 Task: Show more about the house rules of home in Telluride, Colorado, United States.
Action: Mouse moved to (314, 121)
Screenshot: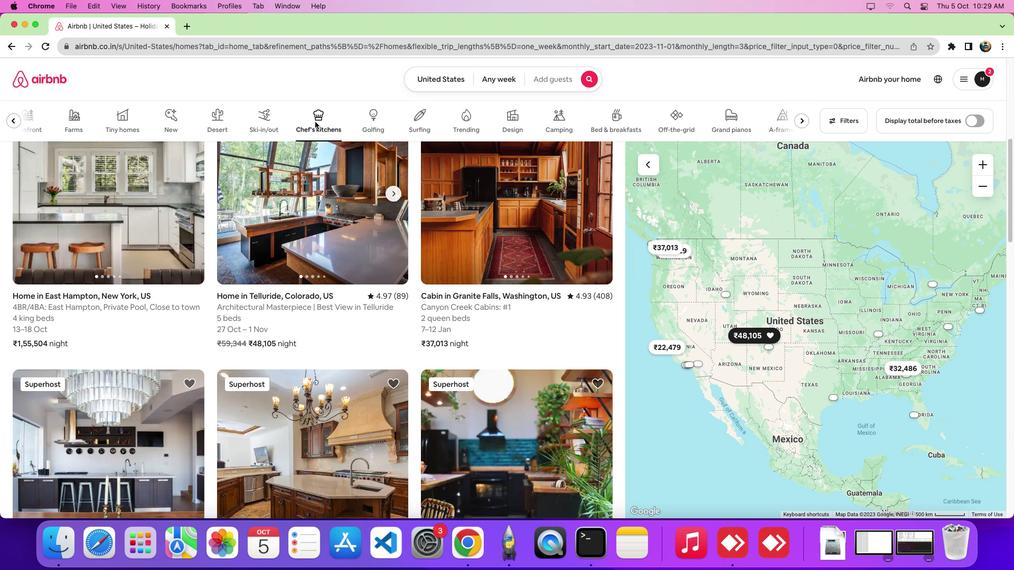 
Action: Mouse pressed left at (314, 121)
Screenshot: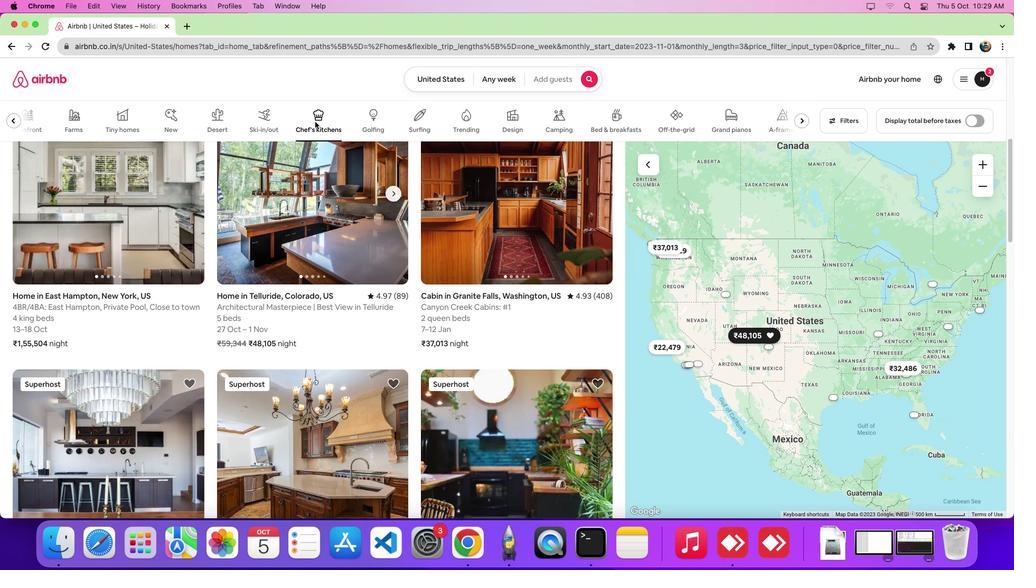 
Action: Mouse moved to (312, 227)
Screenshot: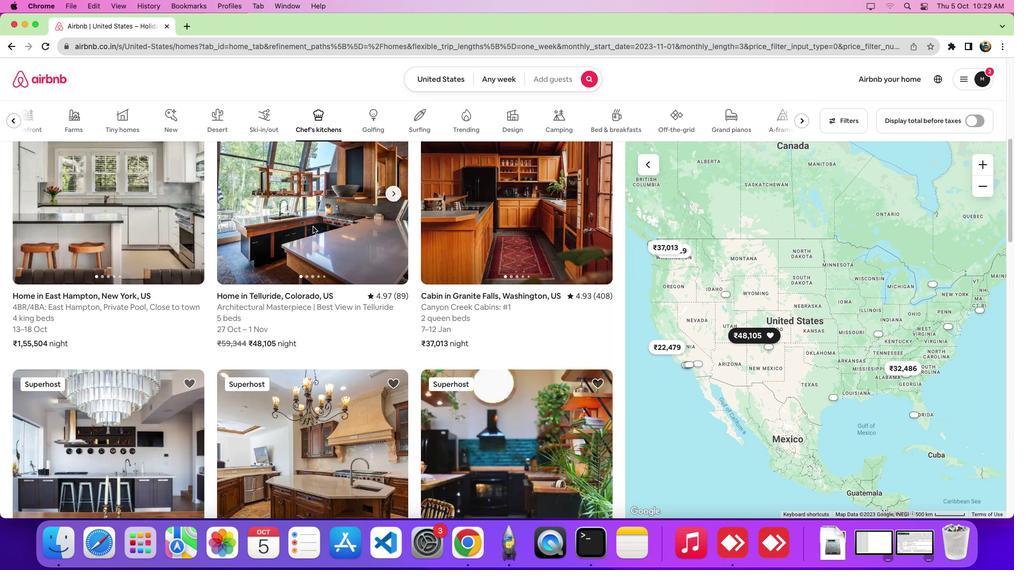 
Action: Mouse pressed left at (312, 227)
Screenshot: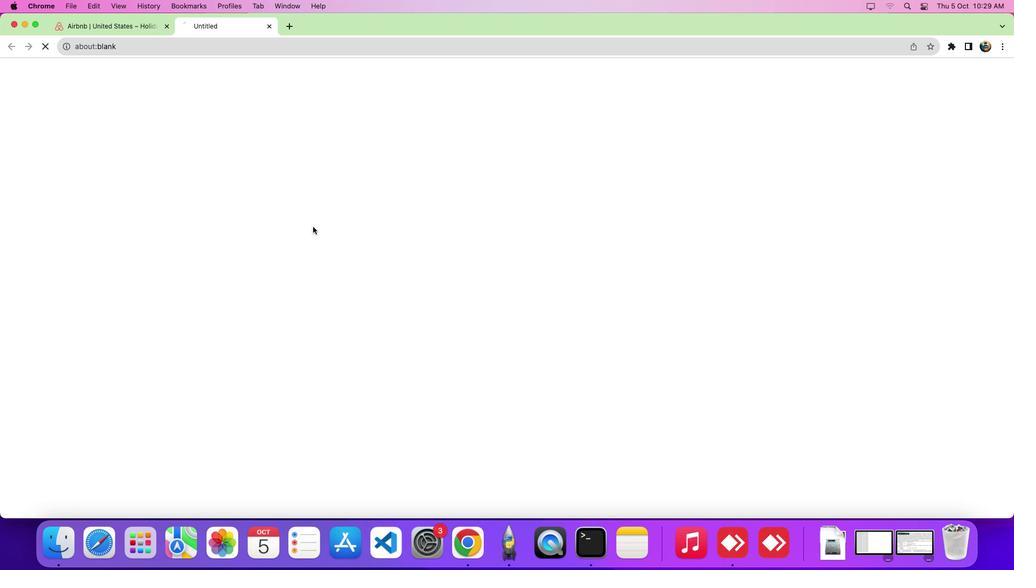 
Action: Mouse moved to (345, 240)
Screenshot: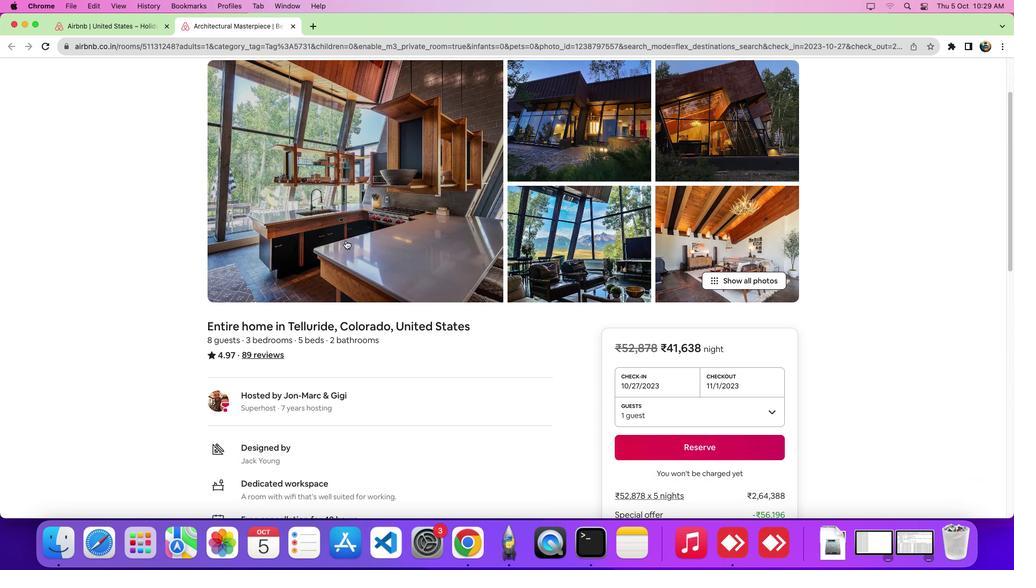 
Action: Mouse scrolled (345, 240) with delta (0, 0)
Screenshot: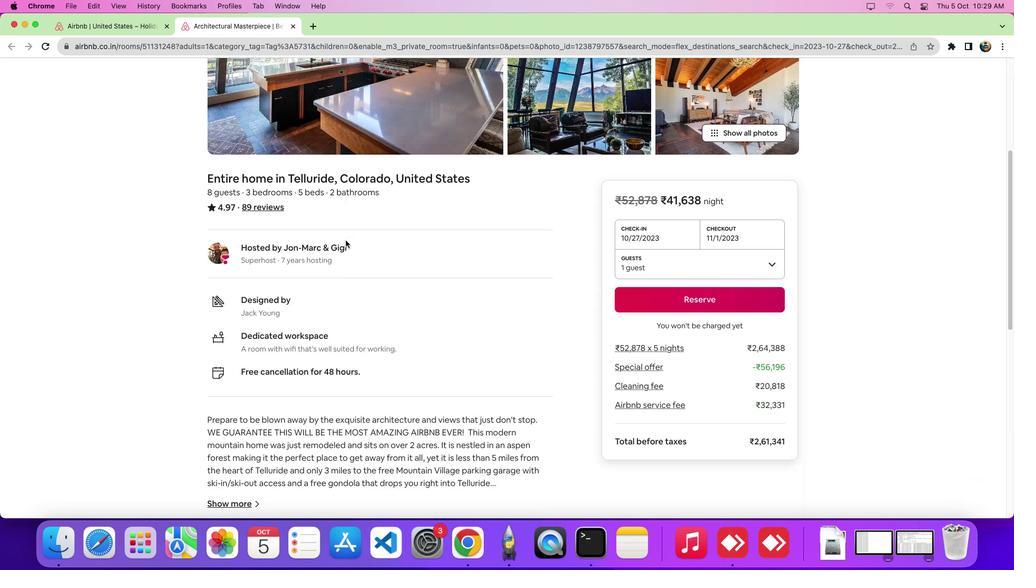 
Action: Mouse scrolled (345, 240) with delta (0, 0)
Screenshot: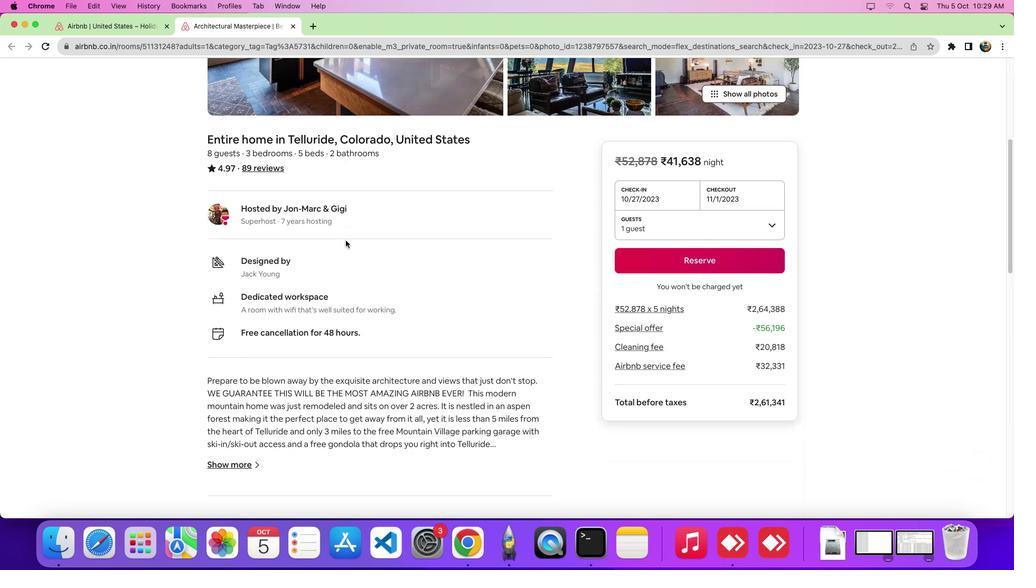 
Action: Mouse scrolled (345, 240) with delta (0, -2)
Screenshot: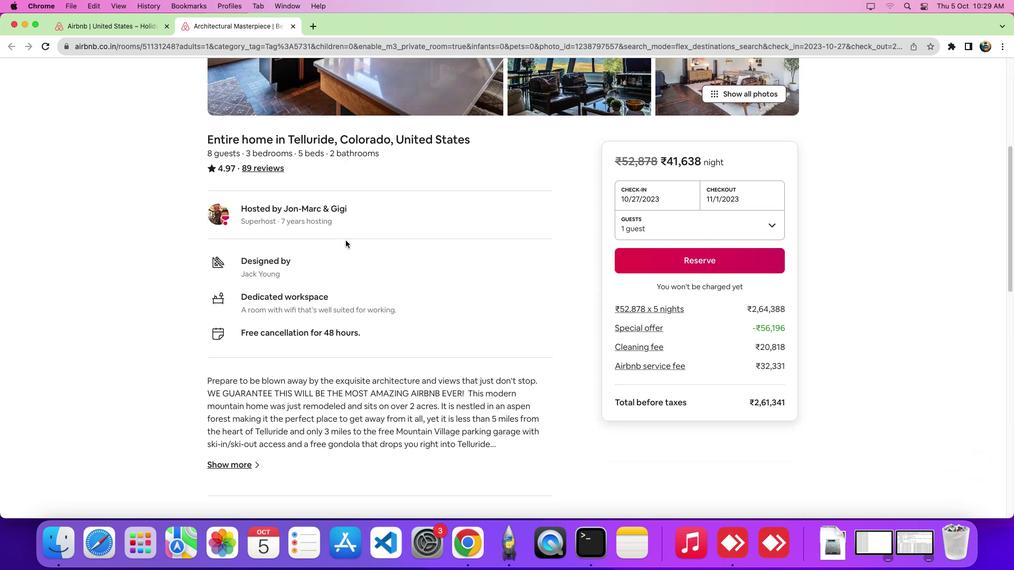 
Action: Mouse scrolled (345, 240) with delta (0, -2)
Screenshot: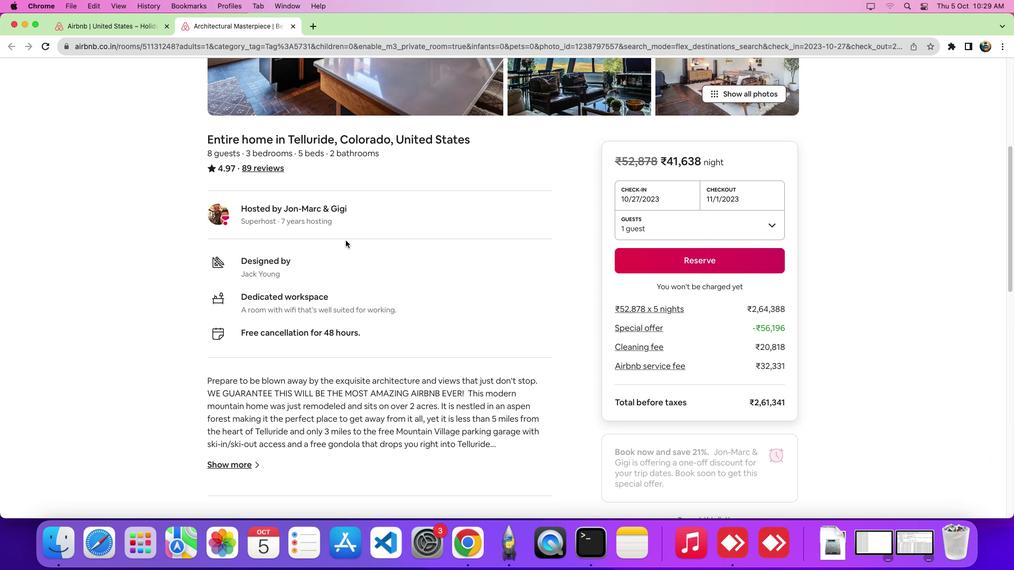 
Action: Mouse moved to (346, 240)
Screenshot: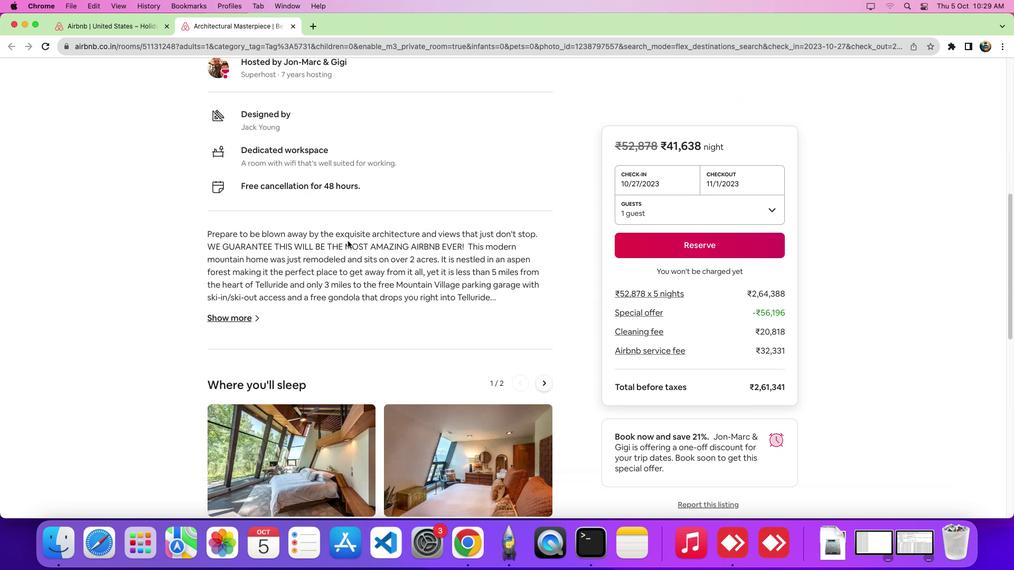 
Action: Mouse scrolled (346, 240) with delta (0, 0)
Screenshot: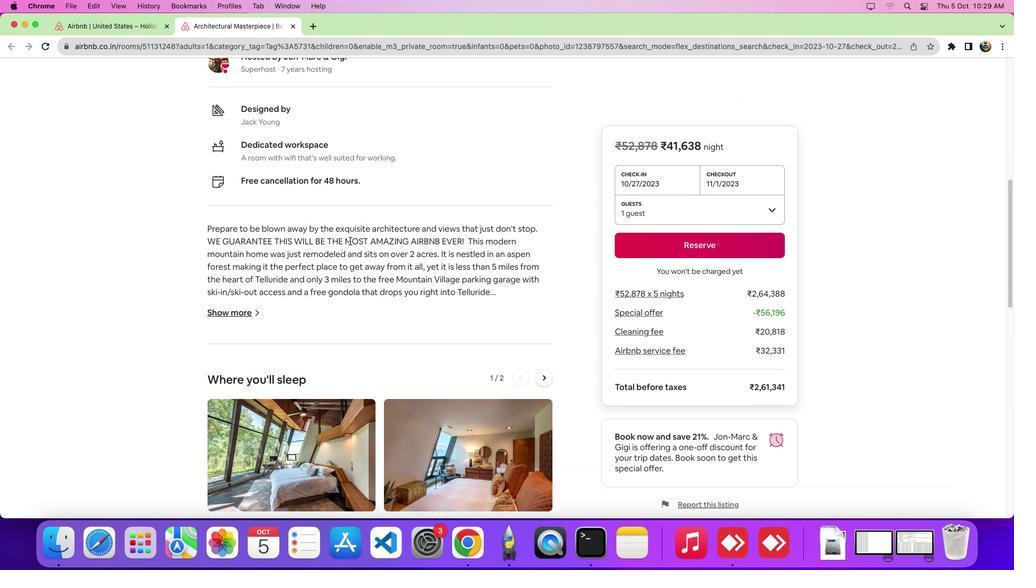 
Action: Mouse scrolled (346, 240) with delta (0, 0)
Screenshot: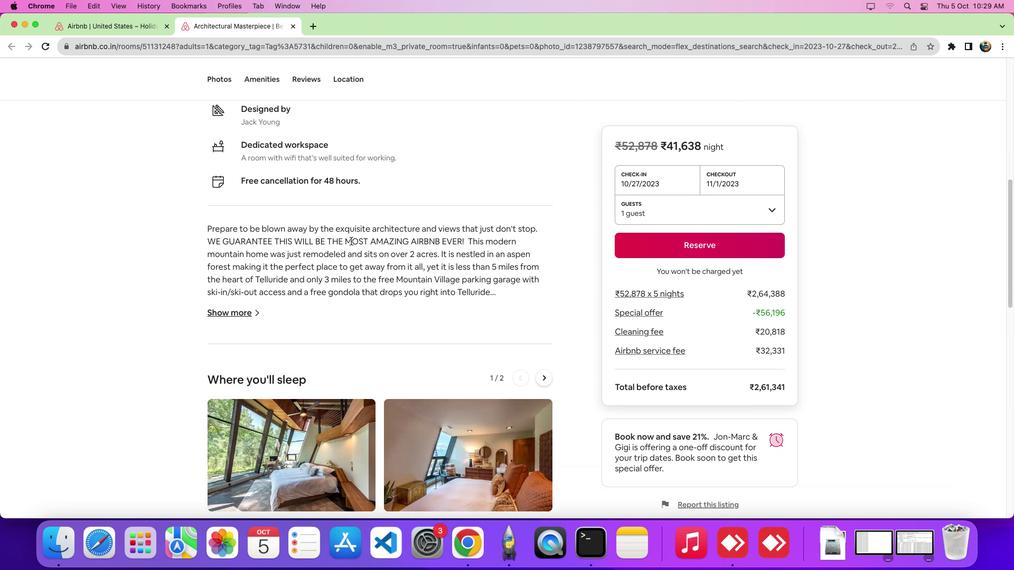 
Action: Mouse scrolled (346, 240) with delta (0, -2)
Screenshot: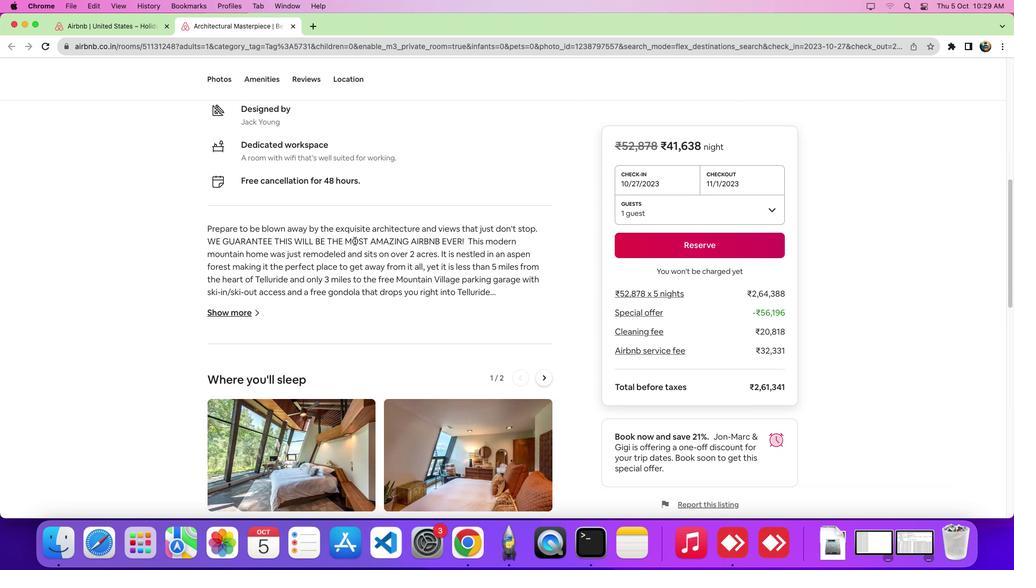 
Action: Mouse moved to (355, 240)
Screenshot: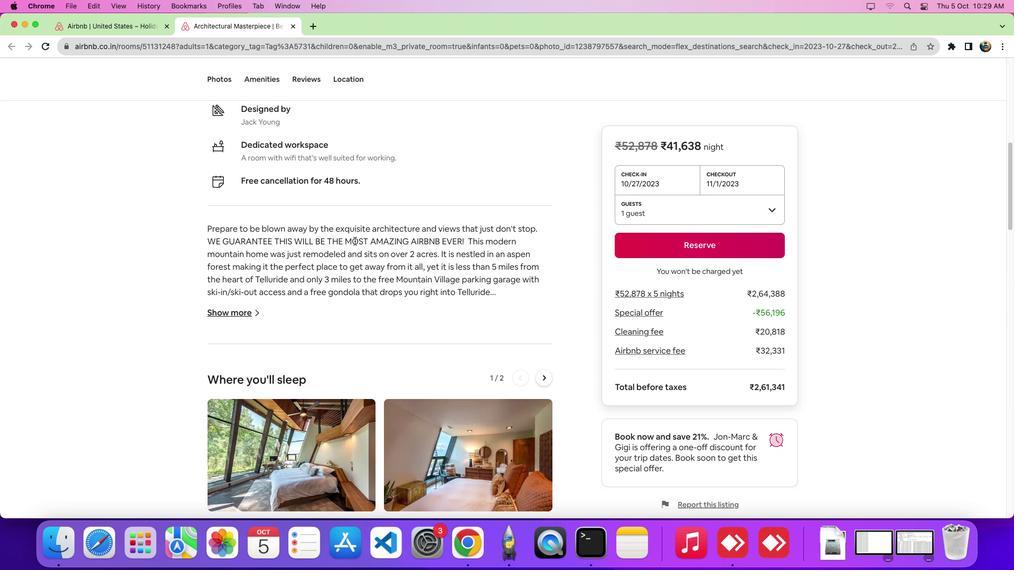 
Action: Mouse scrolled (355, 240) with delta (0, 0)
Screenshot: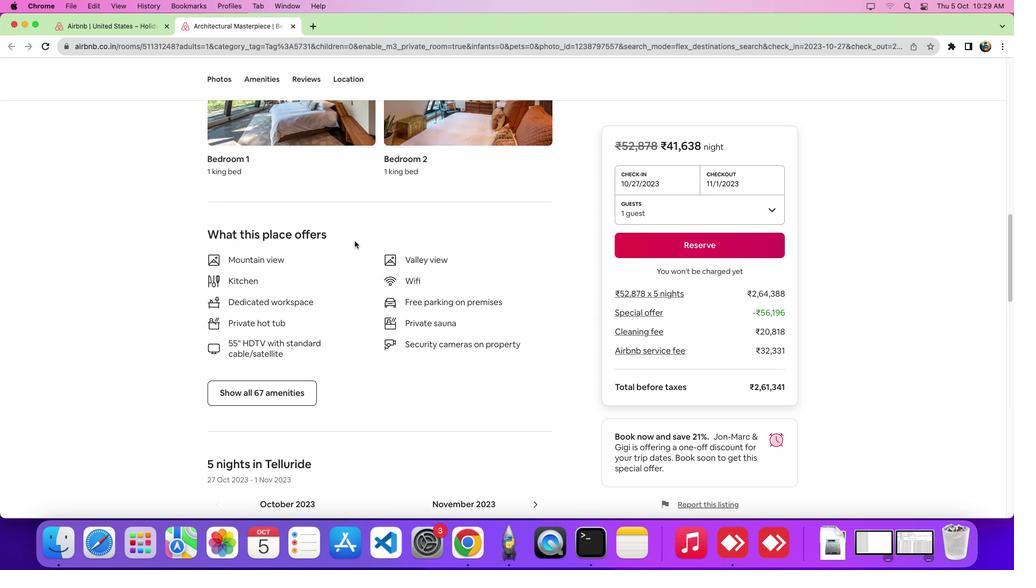 
Action: Mouse scrolled (355, 240) with delta (0, 0)
Screenshot: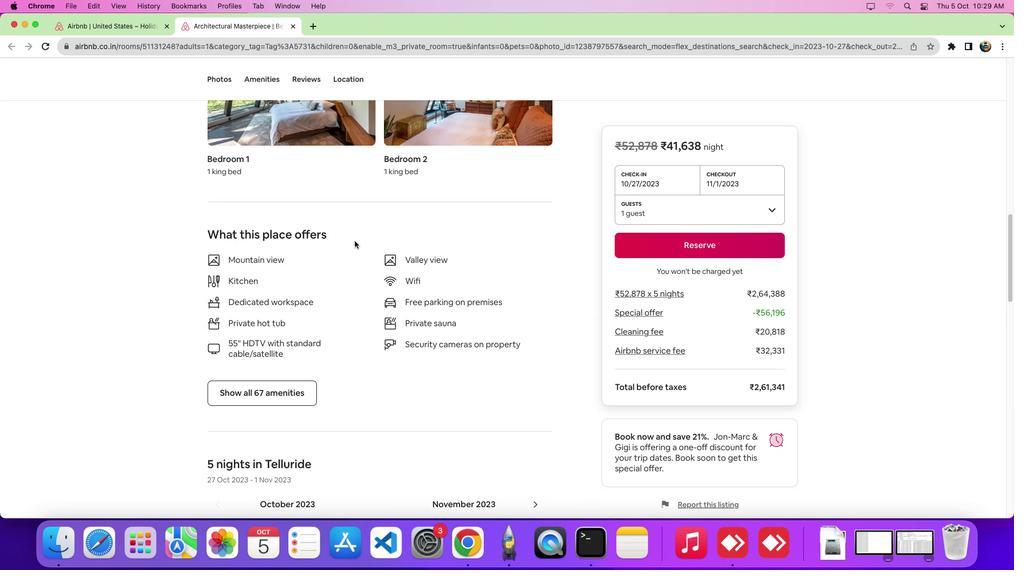 
Action: Mouse scrolled (355, 240) with delta (0, -3)
Screenshot: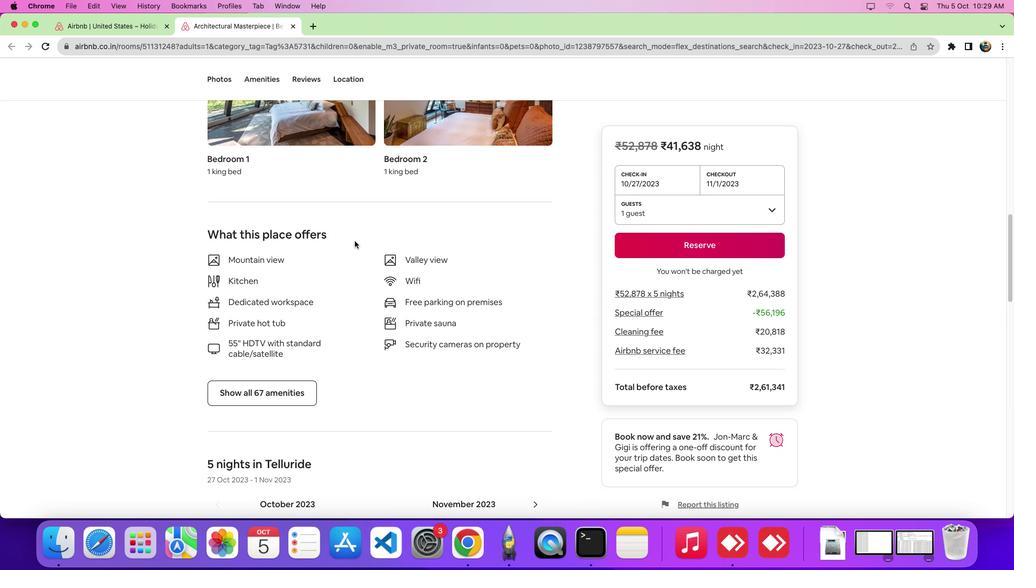 
Action: Mouse scrolled (355, 240) with delta (0, -4)
Screenshot: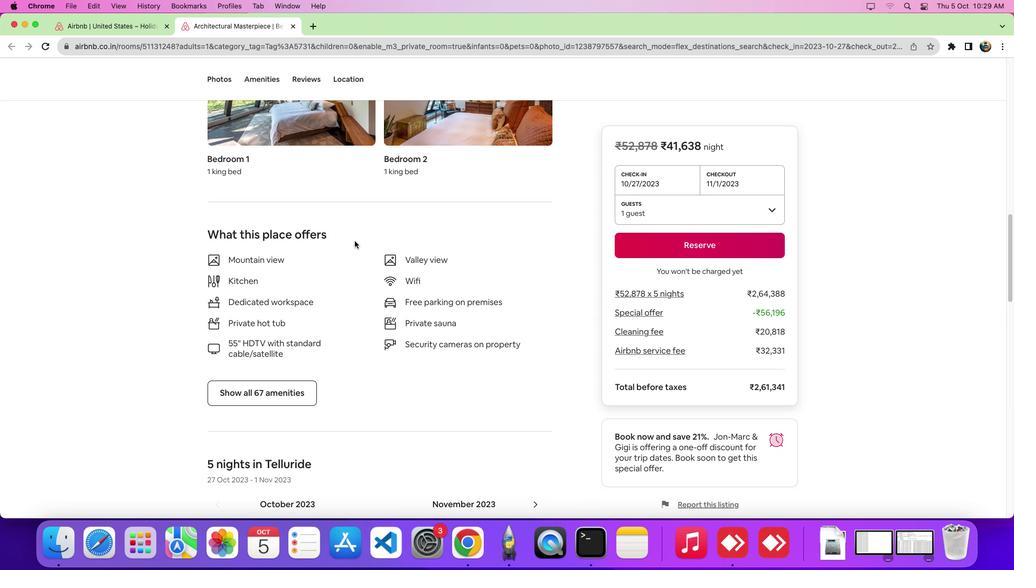 
Action: Mouse scrolled (355, 240) with delta (0, 0)
Screenshot: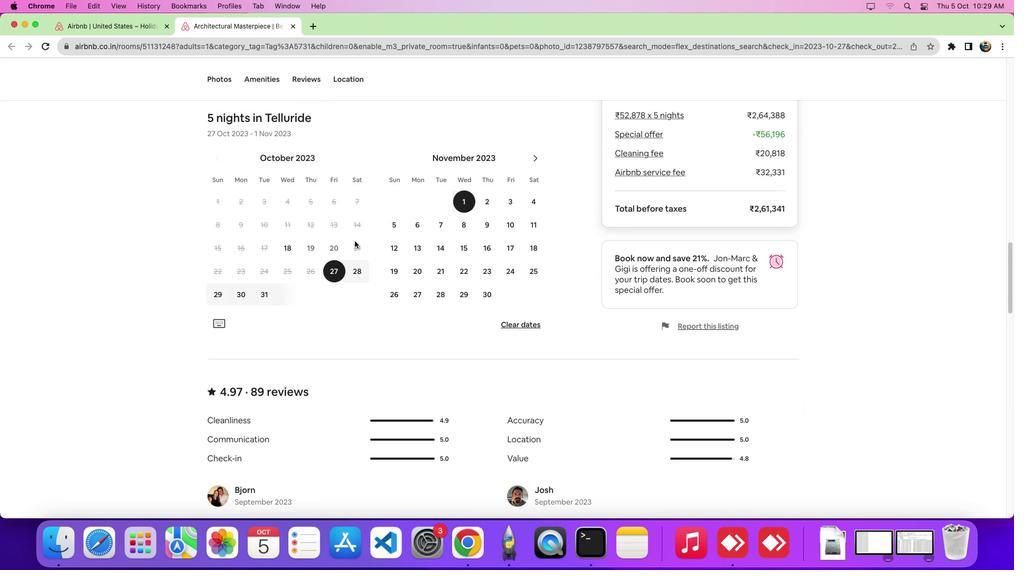 
Action: Mouse scrolled (355, 240) with delta (0, 0)
Screenshot: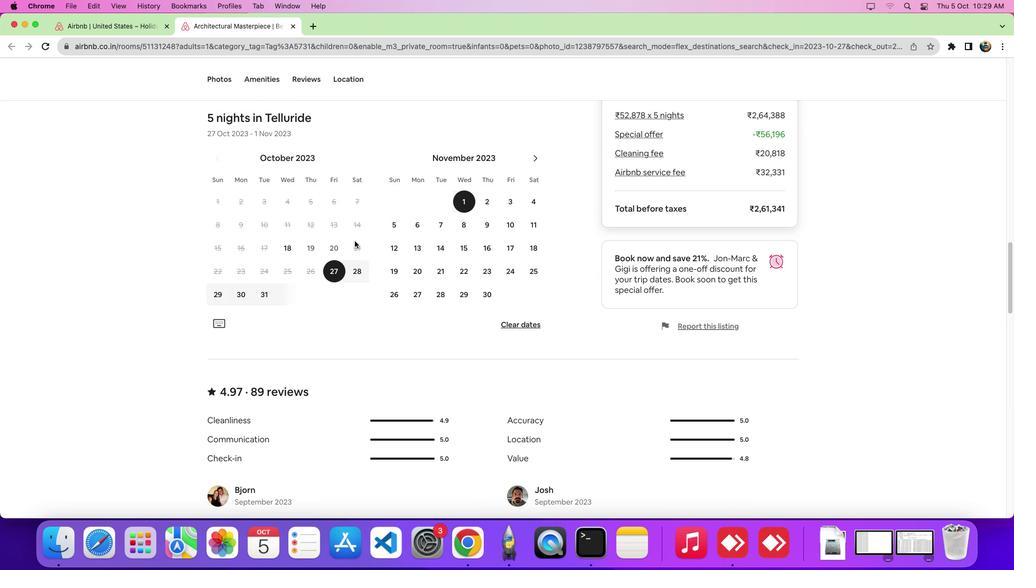 
Action: Mouse scrolled (355, 240) with delta (0, -3)
Screenshot: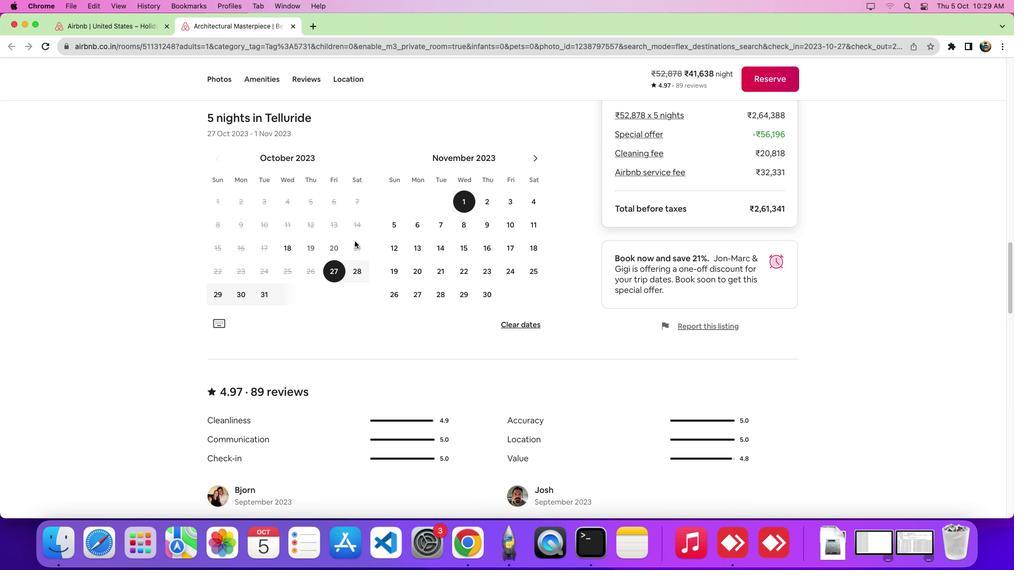 
Action: Mouse scrolled (355, 240) with delta (0, -4)
Screenshot: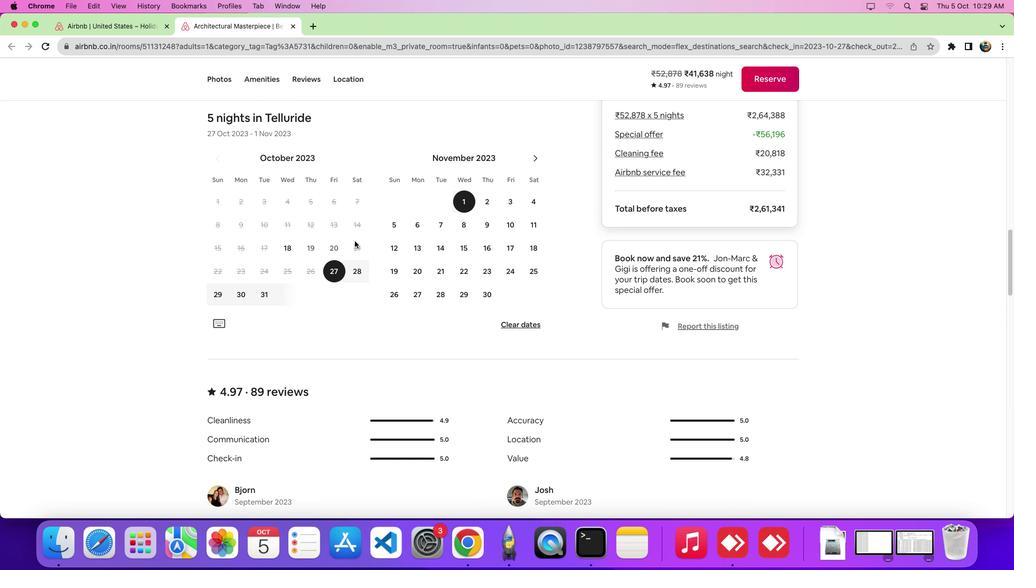 
Action: Mouse scrolled (355, 240) with delta (0, 0)
Screenshot: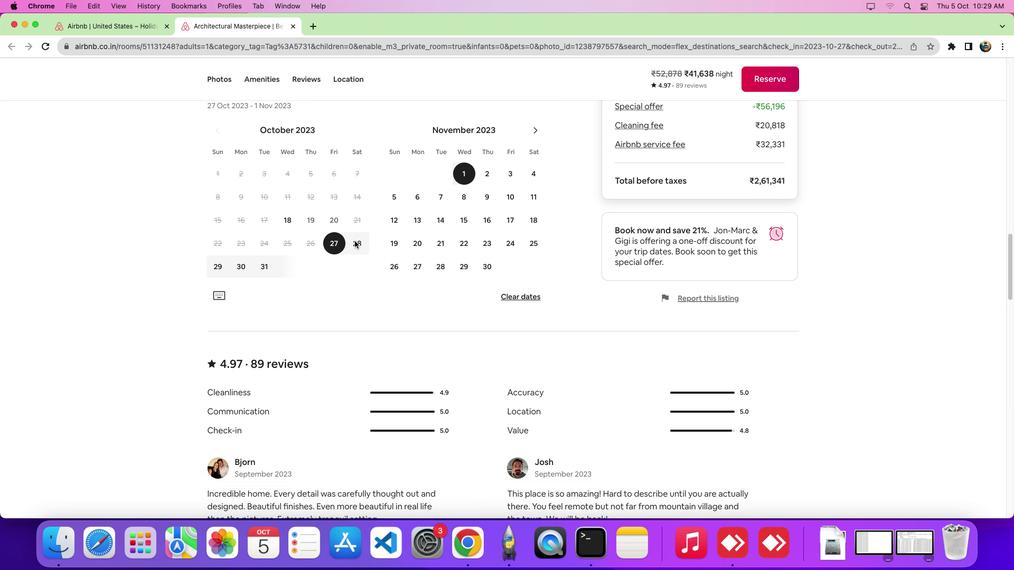 
Action: Mouse scrolled (355, 240) with delta (0, 0)
Screenshot: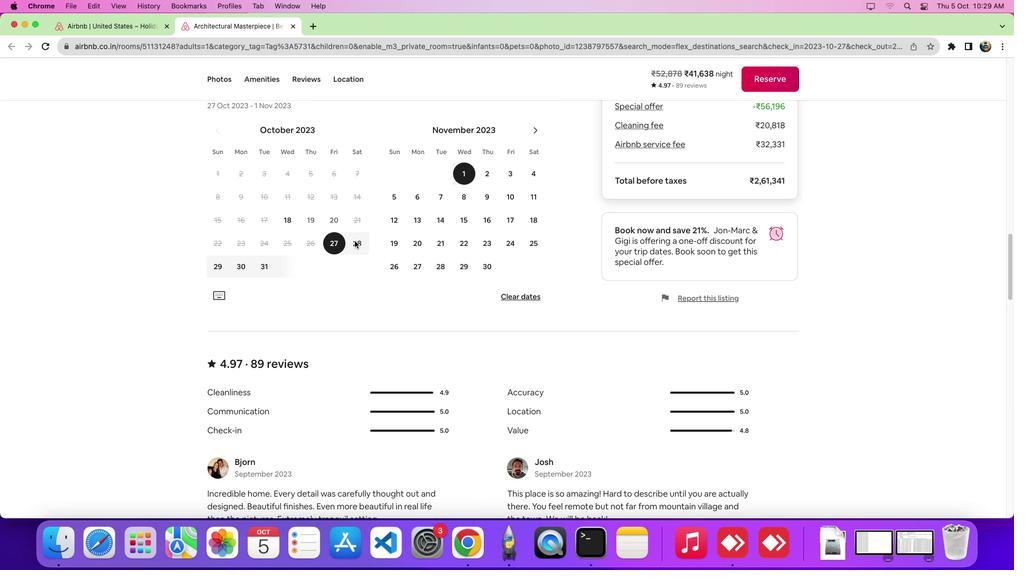 
Action: Mouse scrolled (355, 240) with delta (0, 0)
Screenshot: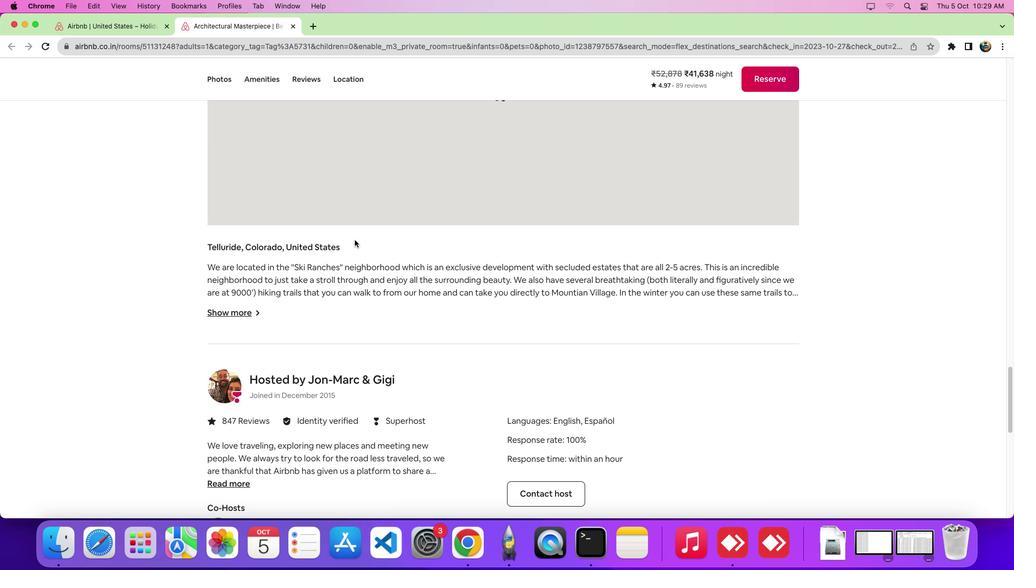 
Action: Mouse scrolled (355, 240) with delta (0, -1)
Screenshot: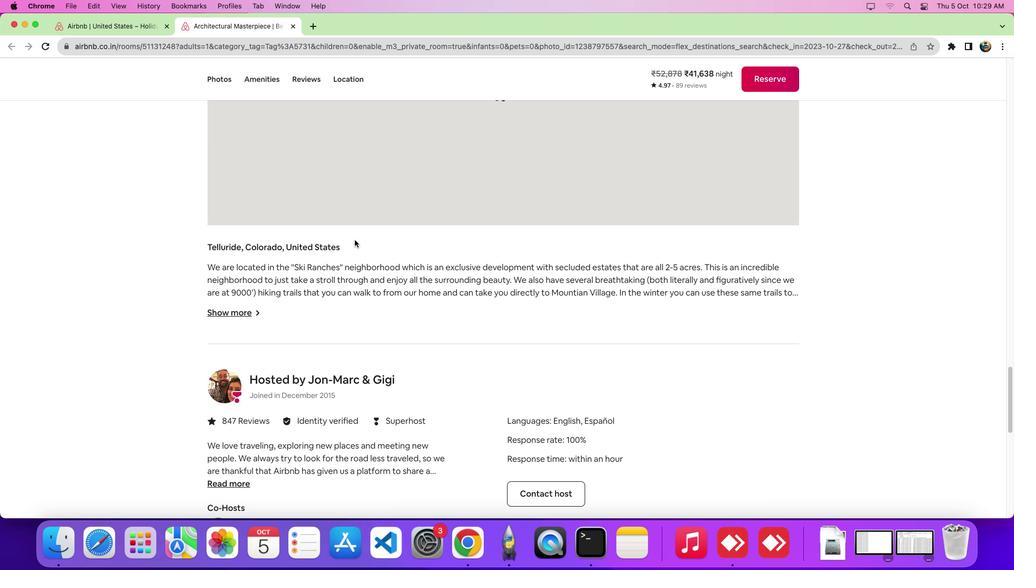 
Action: Mouse scrolled (355, 240) with delta (0, -4)
Screenshot: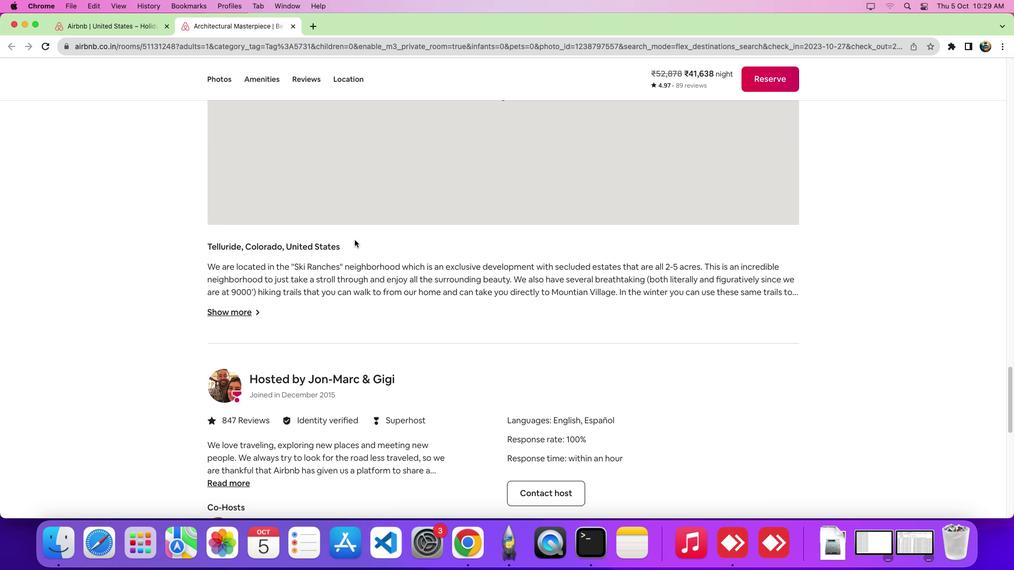 
Action: Mouse scrolled (355, 240) with delta (0, -7)
Screenshot: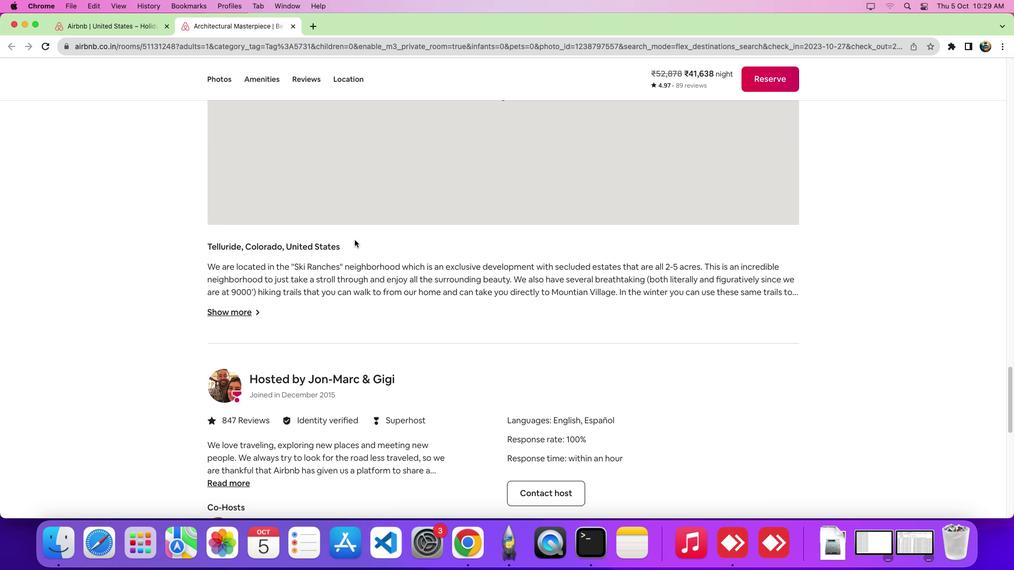 
Action: Mouse scrolled (355, 240) with delta (0, -7)
Screenshot: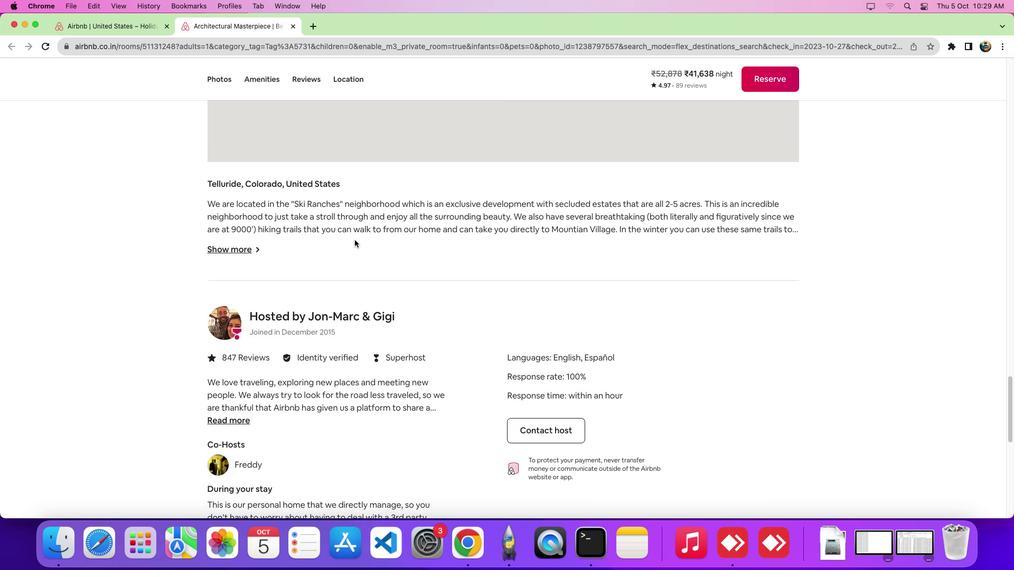 
Action: Mouse moved to (355, 240)
Screenshot: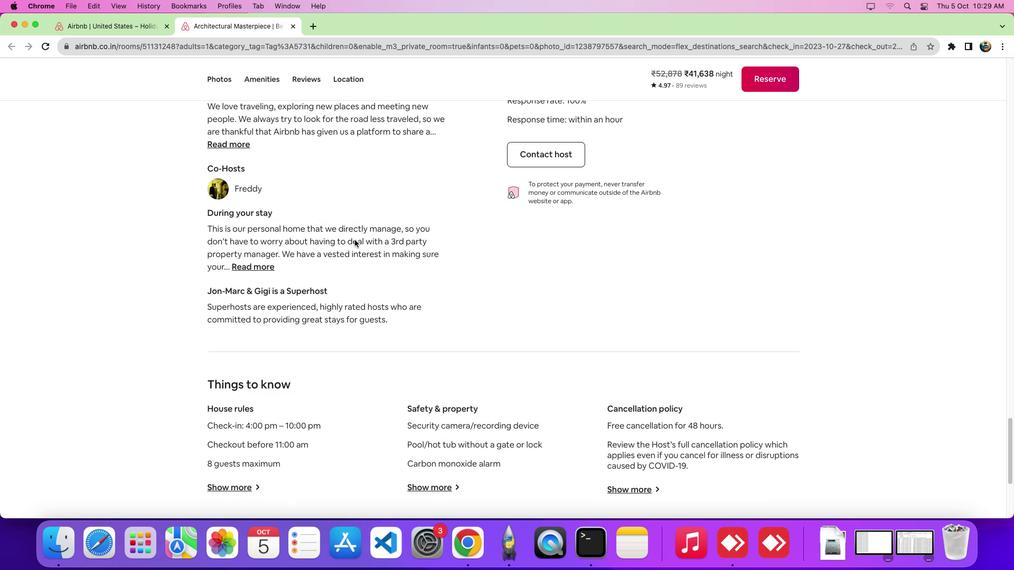 
Action: Mouse scrolled (355, 240) with delta (0, 0)
Screenshot: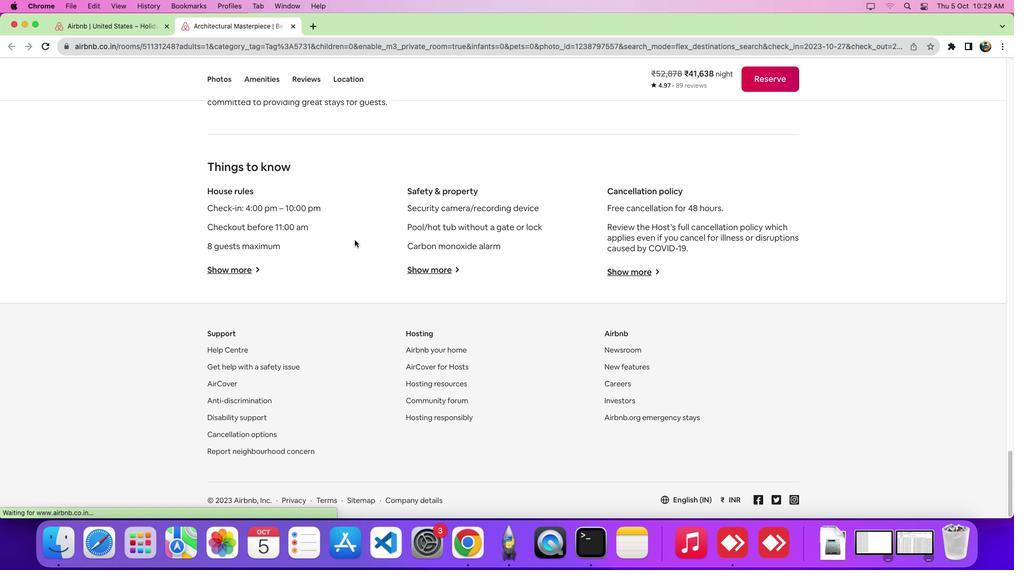 
Action: Mouse scrolled (355, 240) with delta (0, -1)
Screenshot: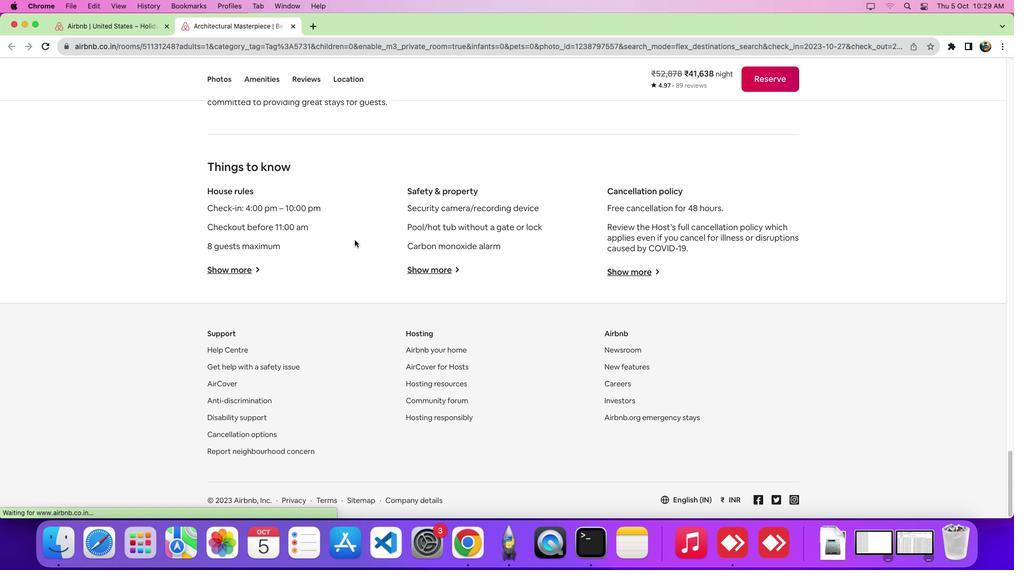 
Action: Mouse scrolled (355, 240) with delta (0, -5)
Screenshot: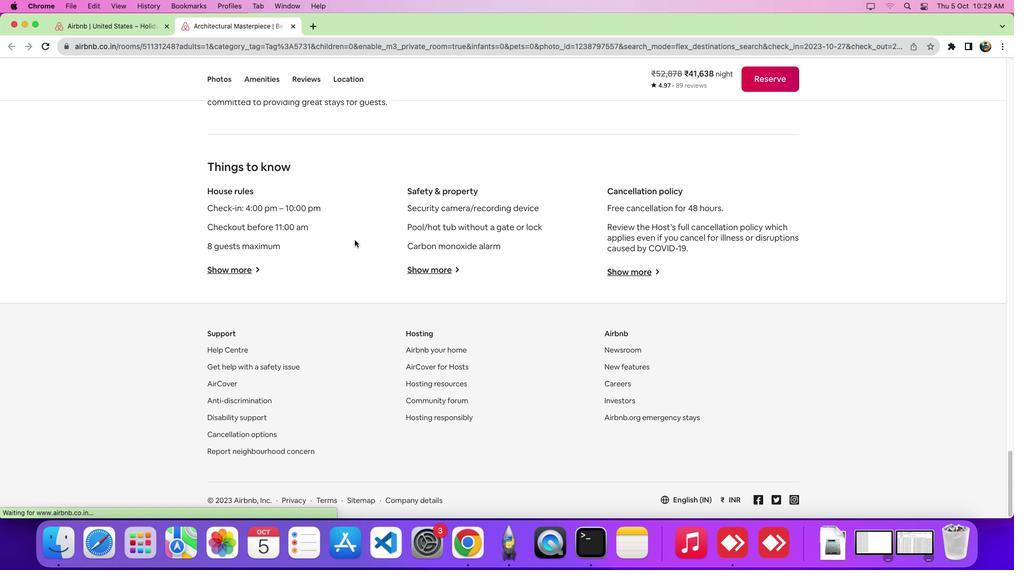 
Action: Mouse scrolled (355, 240) with delta (0, -7)
Screenshot: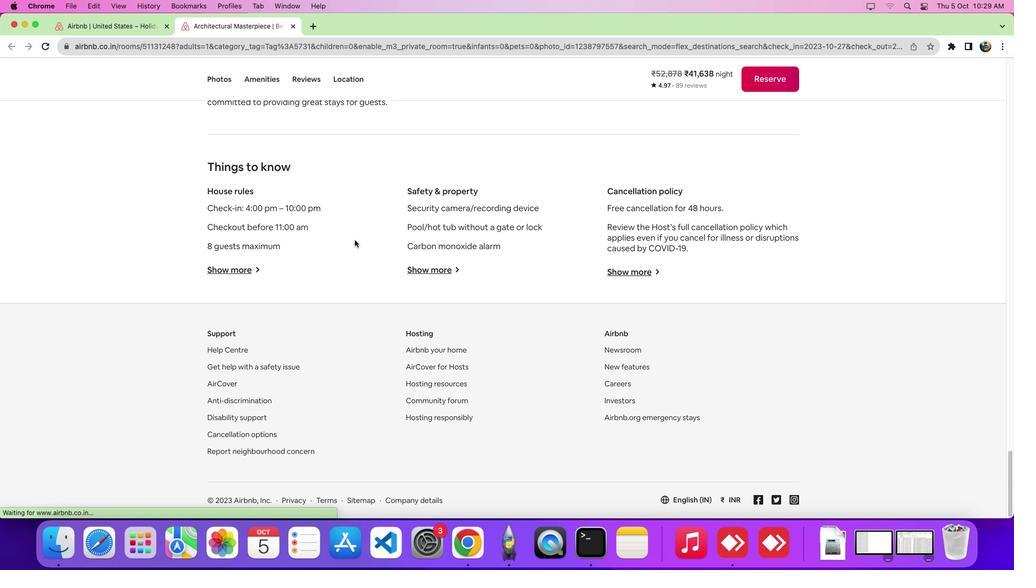 
Action: Mouse scrolled (355, 240) with delta (0, -8)
Screenshot: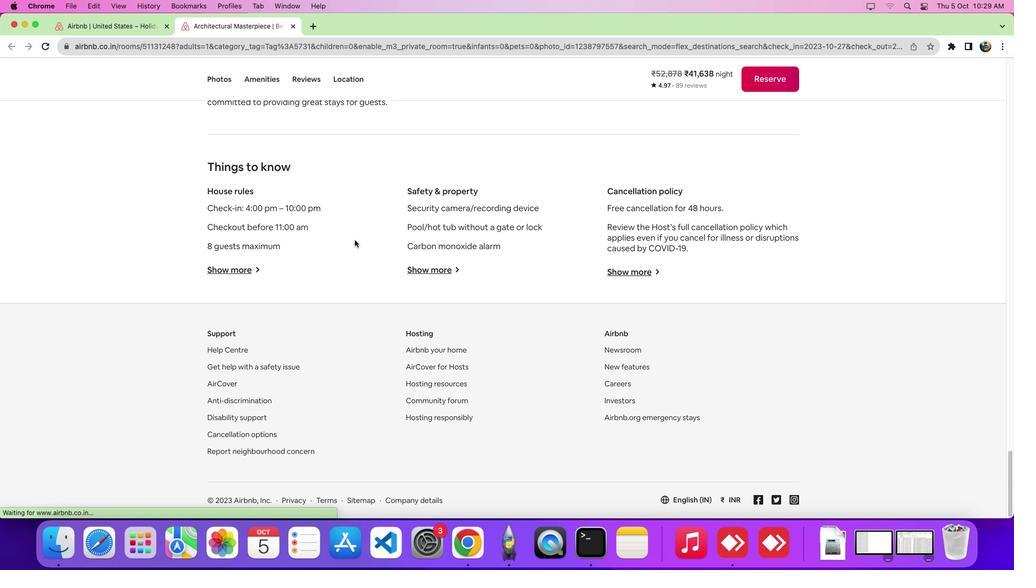 
Action: Mouse scrolled (355, 240) with delta (0, 0)
Screenshot: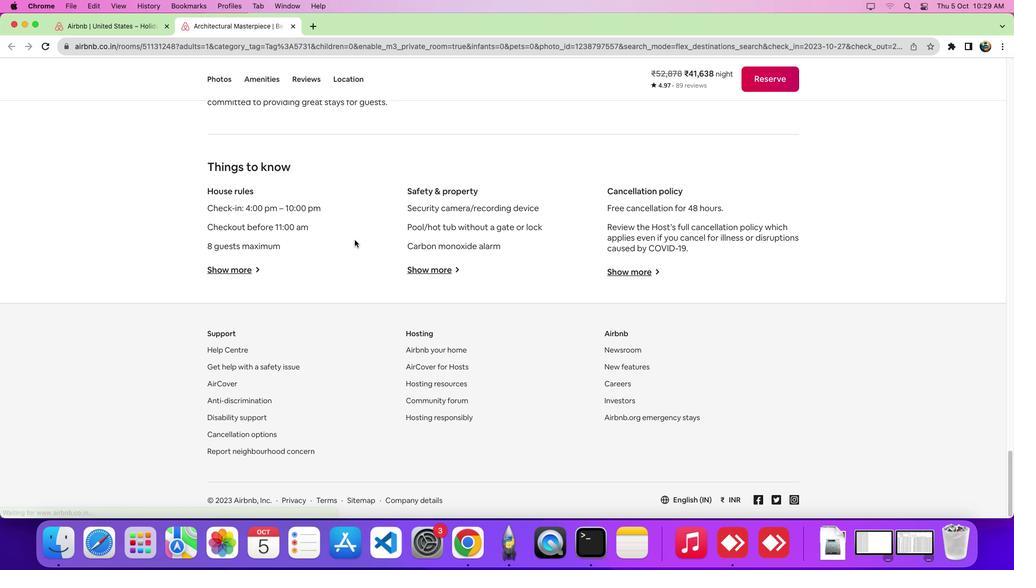 
Action: Mouse scrolled (355, 240) with delta (0, -1)
Screenshot: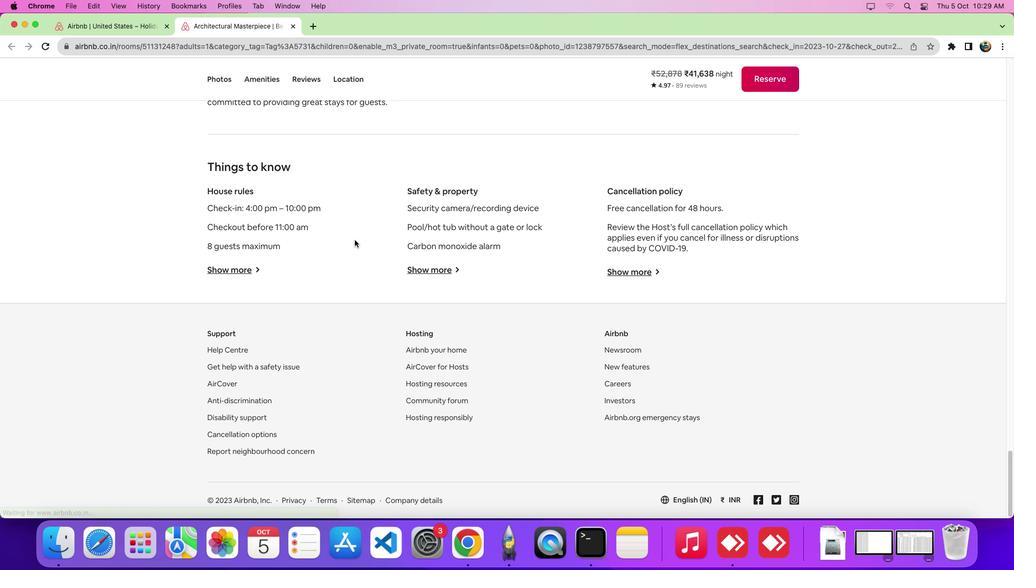 
Action: Mouse scrolled (355, 240) with delta (0, -5)
Screenshot: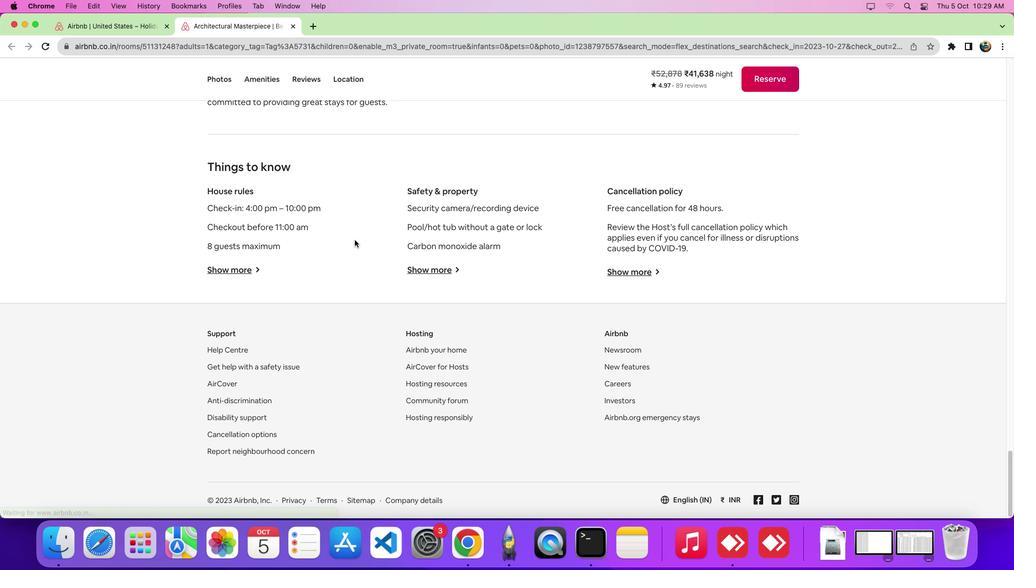 
Action: Mouse scrolled (355, 240) with delta (0, -6)
Screenshot: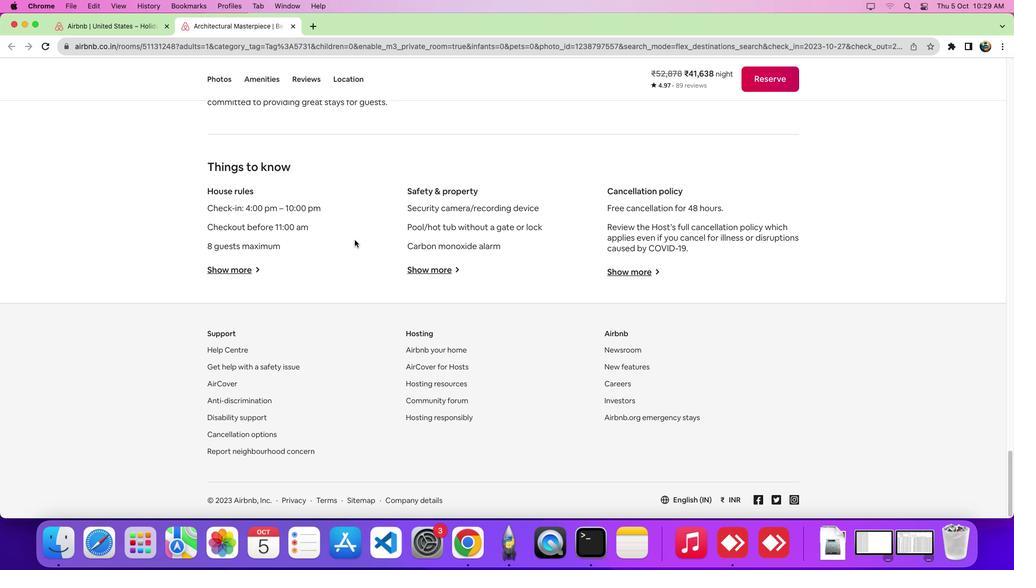 
Action: Mouse scrolled (355, 240) with delta (0, 0)
Screenshot: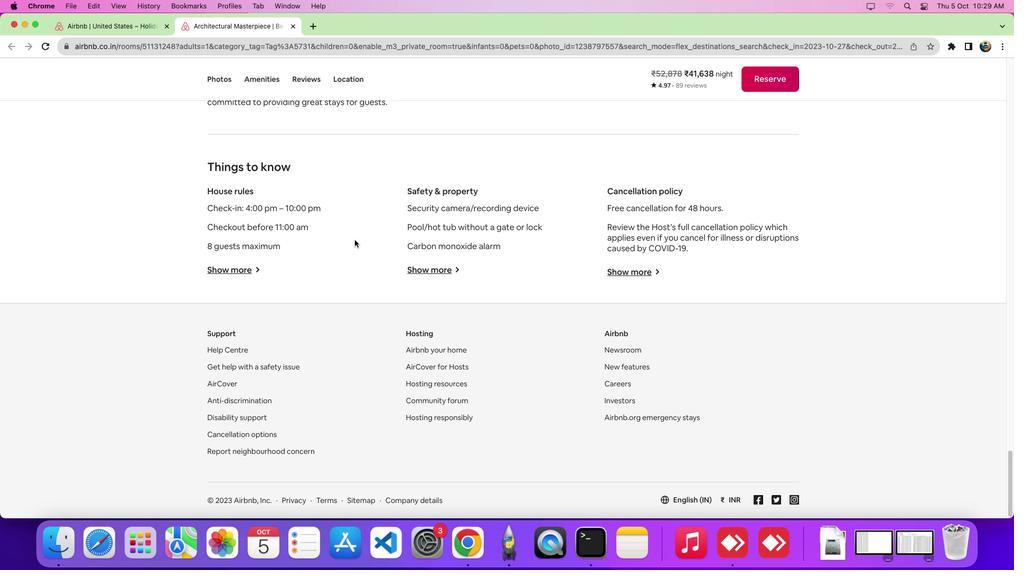 
Action: Mouse scrolled (355, 240) with delta (0, -1)
Screenshot: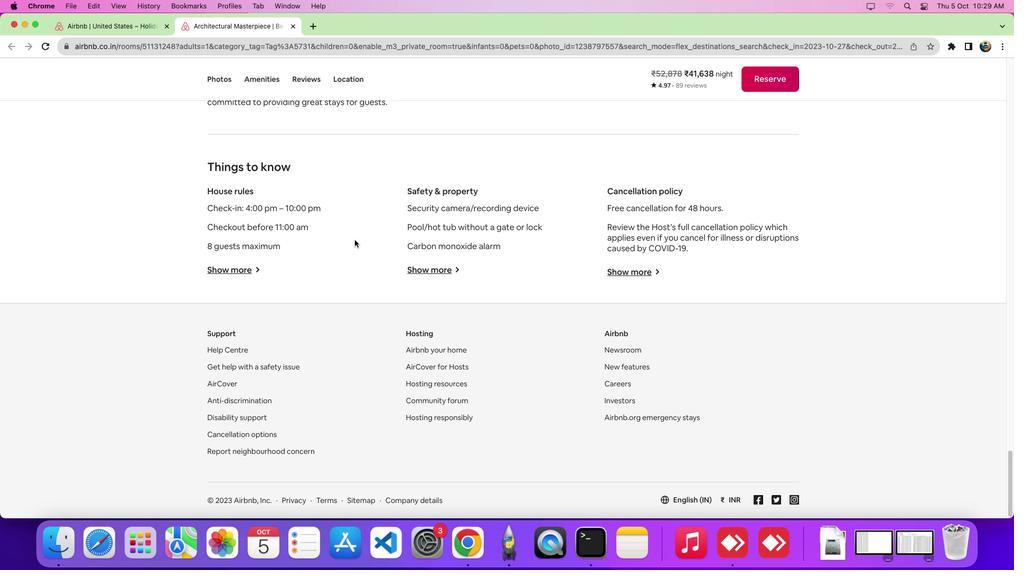 
Action: Mouse moved to (239, 272)
Screenshot: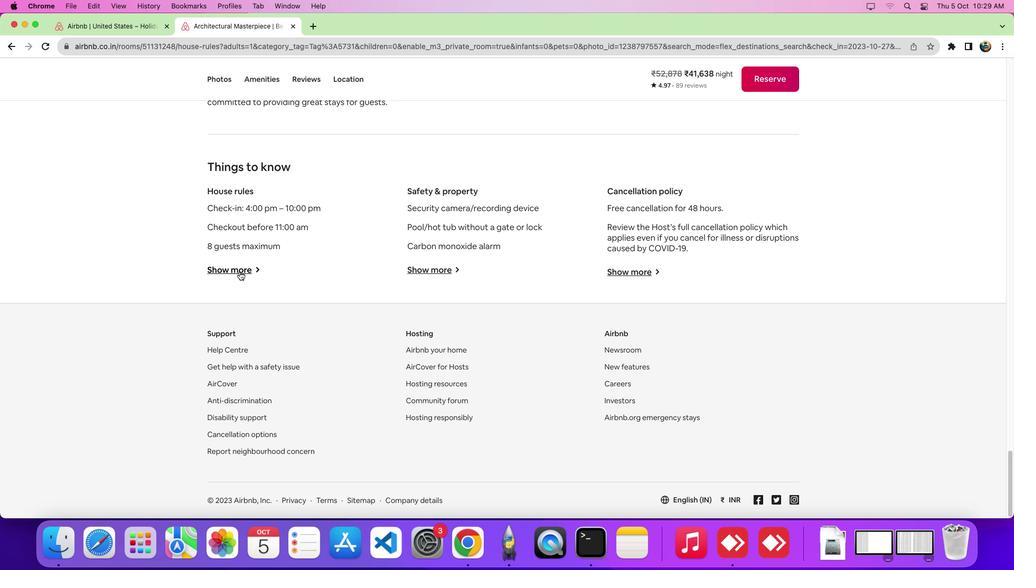 
Action: Mouse pressed left at (239, 272)
Screenshot: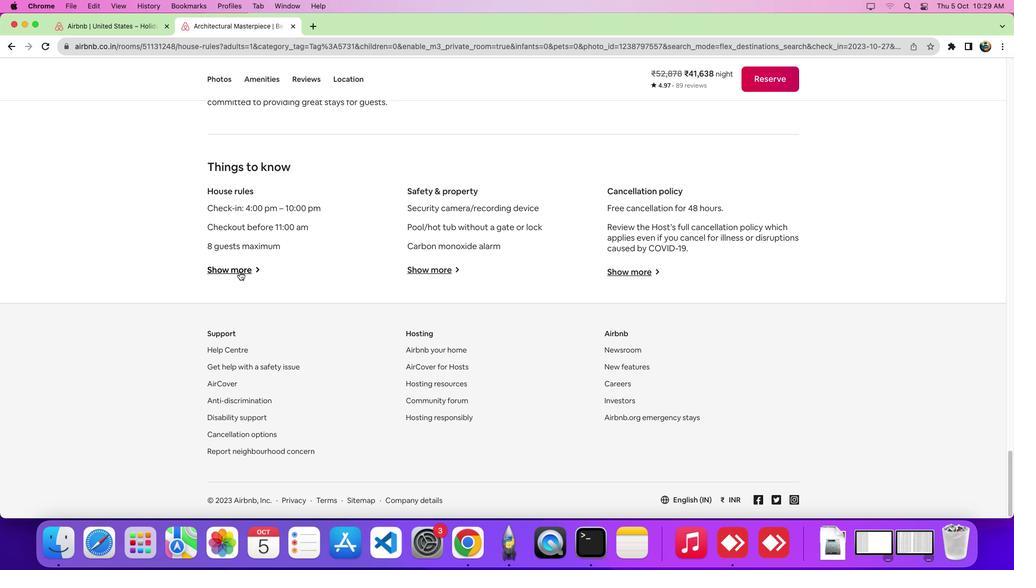 
Action: Mouse moved to (494, 317)
Screenshot: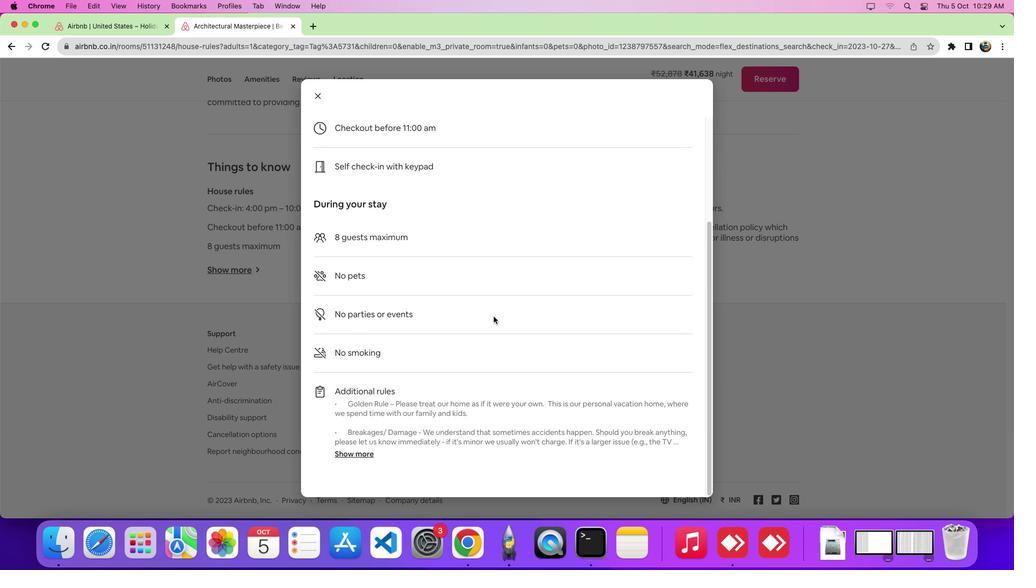 
Action: Mouse scrolled (494, 317) with delta (0, 0)
Screenshot: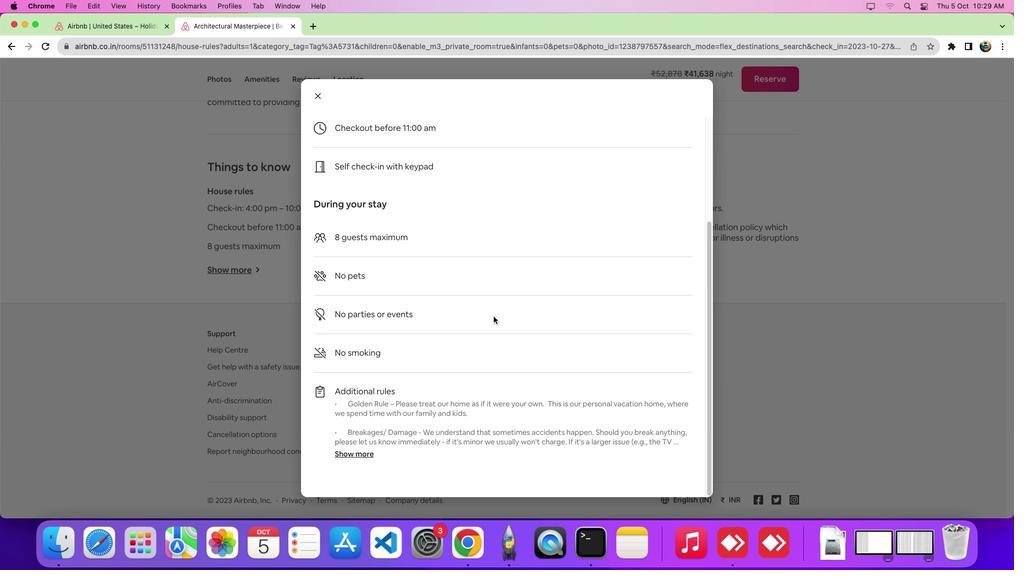 
Action: Mouse scrolled (494, 317) with delta (0, -1)
Screenshot: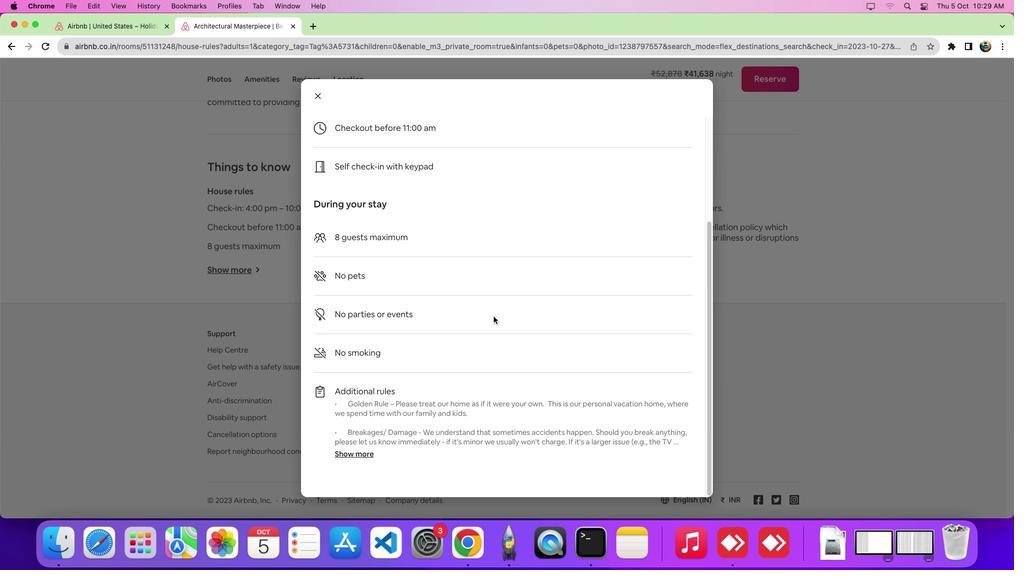 
Action: Mouse scrolled (494, 317) with delta (0, -5)
Screenshot: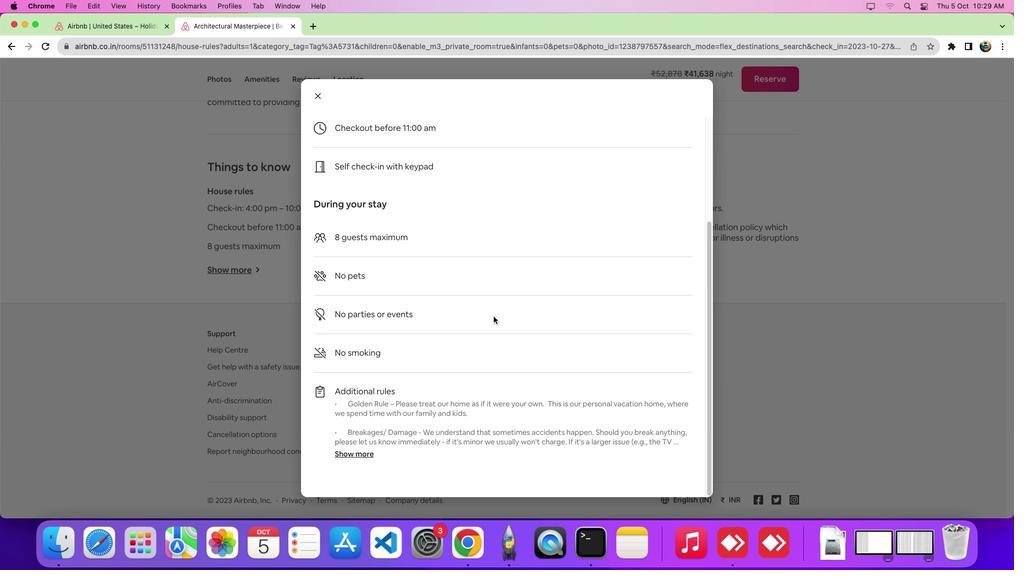 
Action: Mouse scrolled (494, 317) with delta (0, -7)
Screenshot: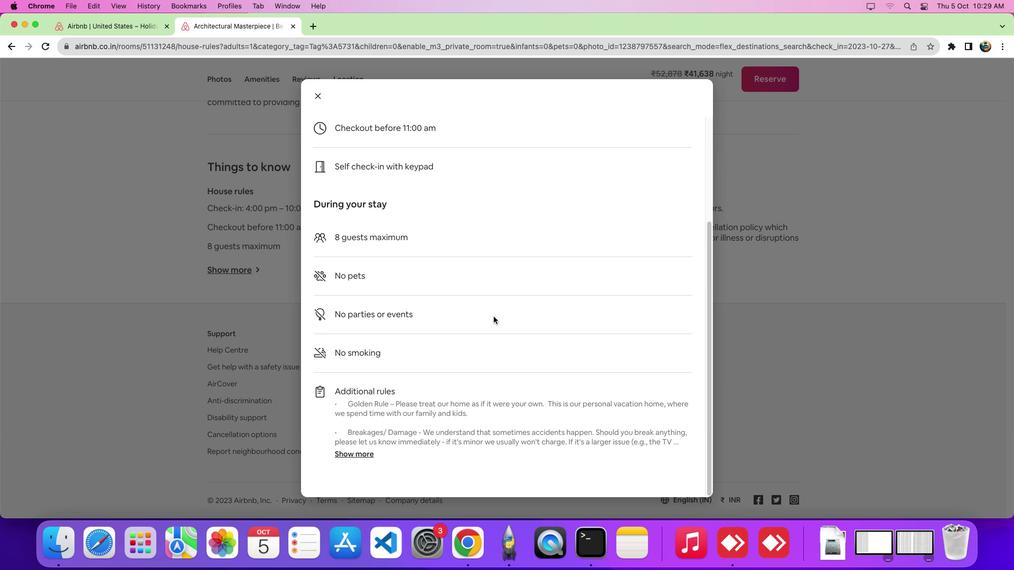 
Action: Mouse scrolled (494, 317) with delta (0, -7)
Screenshot: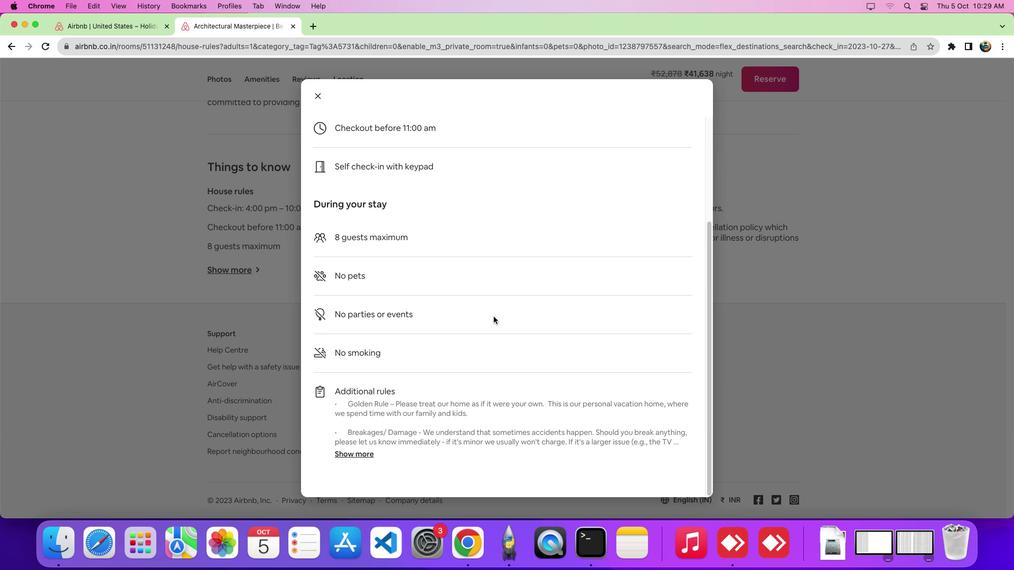 
Action: Mouse moved to (494, 317)
Screenshot: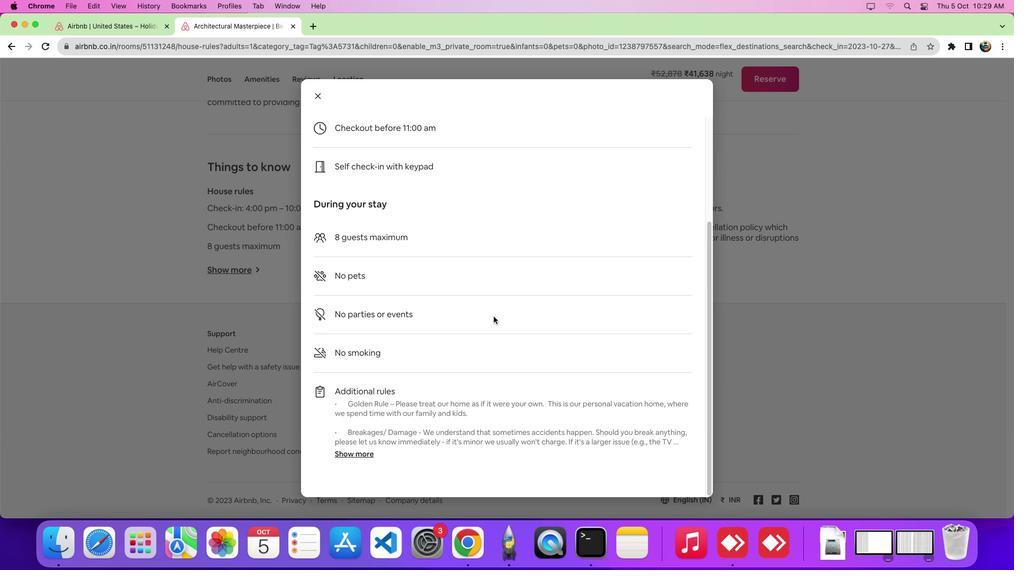 
Action: Mouse scrolled (494, 317) with delta (0, 0)
Screenshot: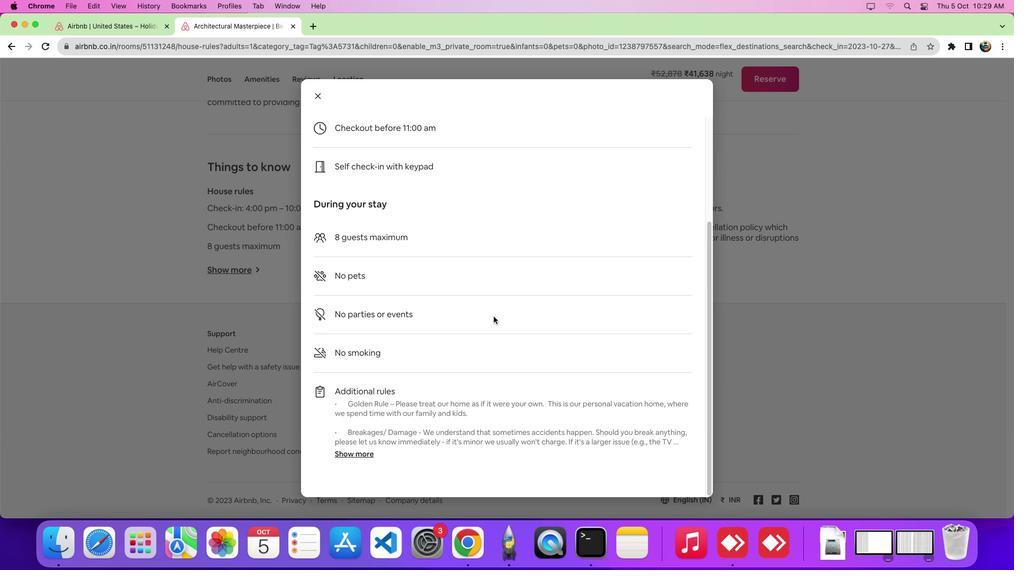 
Action: Mouse scrolled (494, 317) with delta (0, -1)
Screenshot: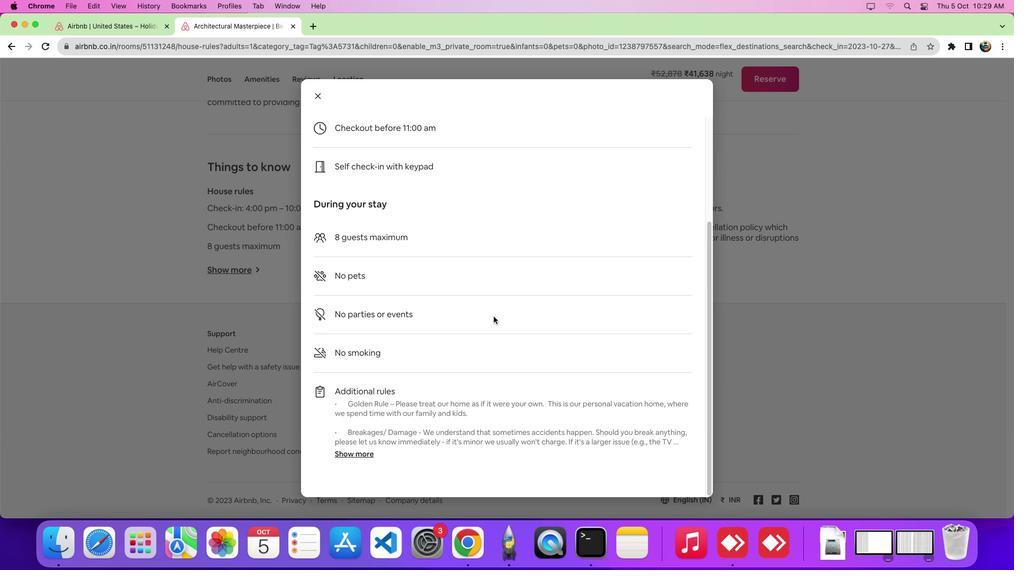 
Action: Mouse scrolled (494, 317) with delta (0, -4)
Screenshot: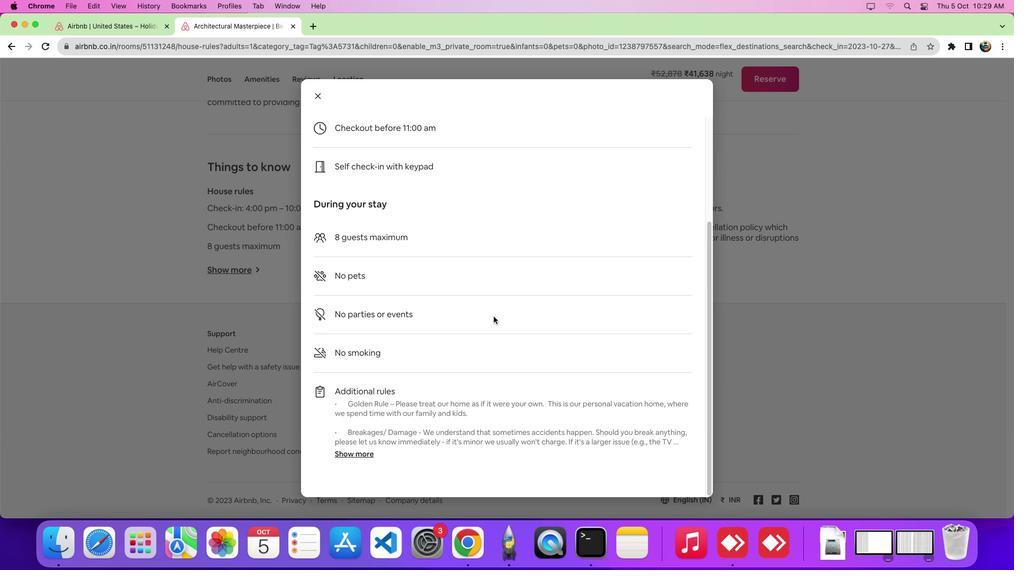 
Action: Mouse moved to (494, 316)
Screenshot: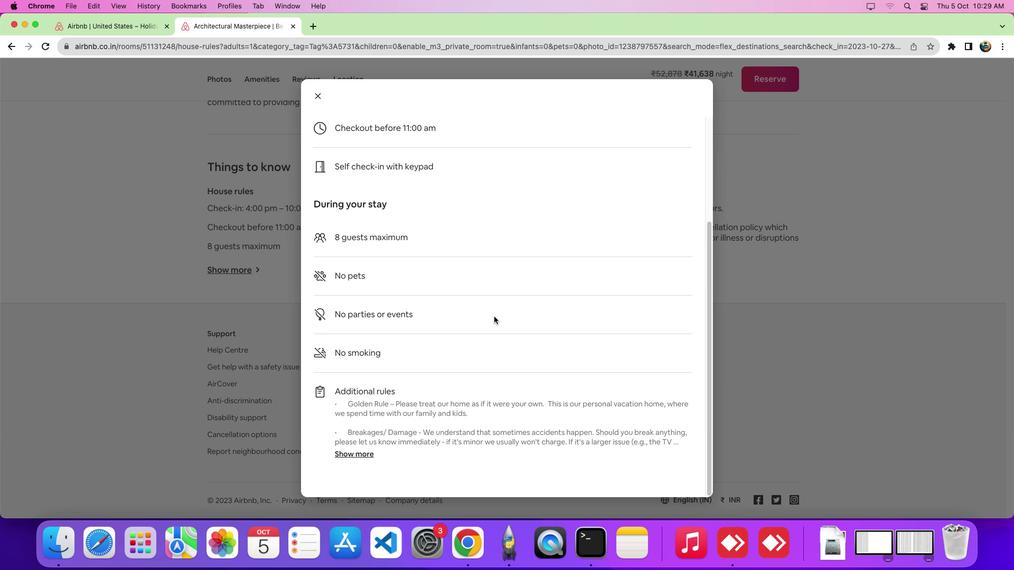 
